 Task: Show guides.
Action: Mouse moved to (84, 62)
Screenshot: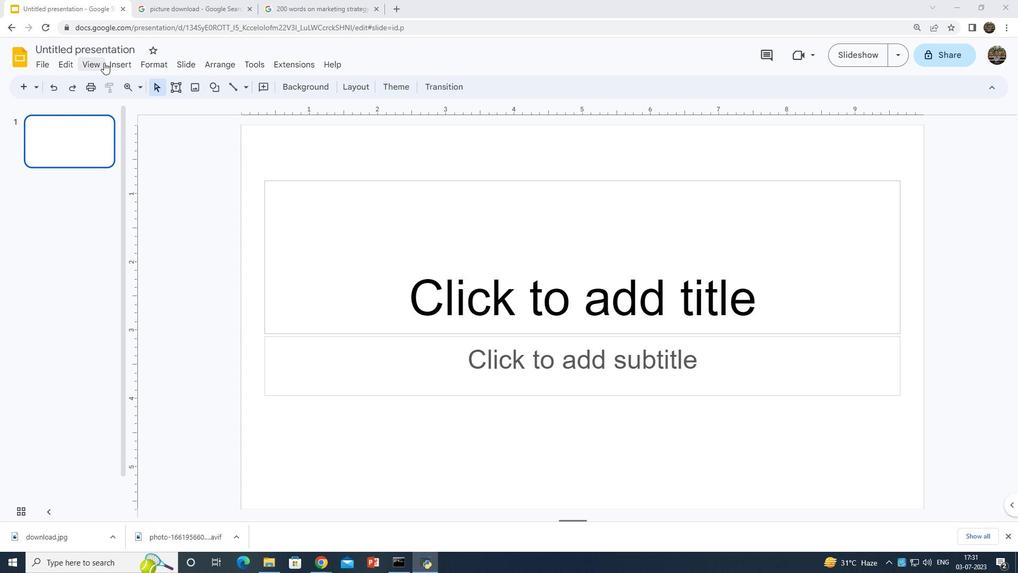 
Action: Mouse pressed left at (84, 62)
Screenshot: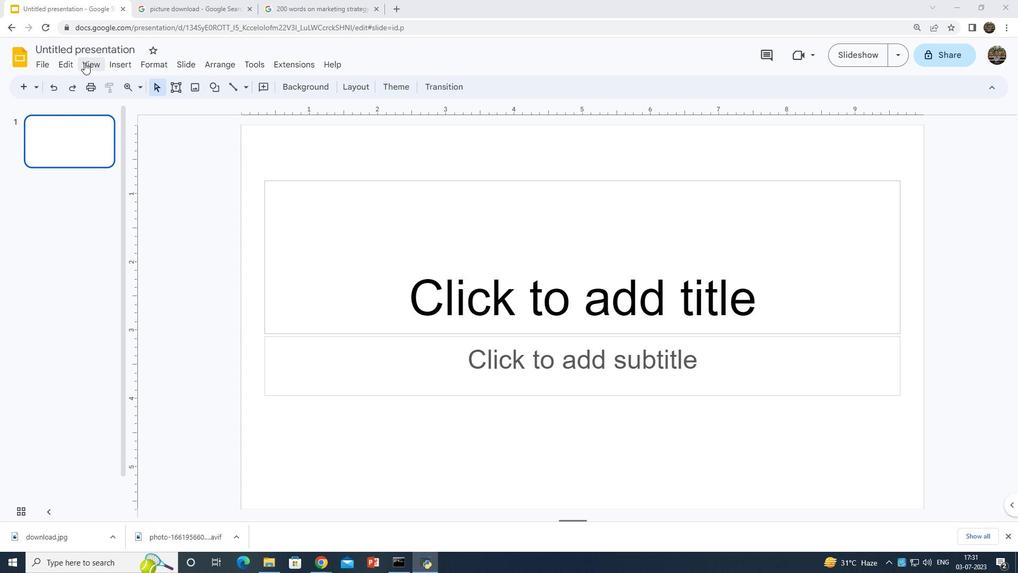 
Action: Mouse moved to (130, 194)
Screenshot: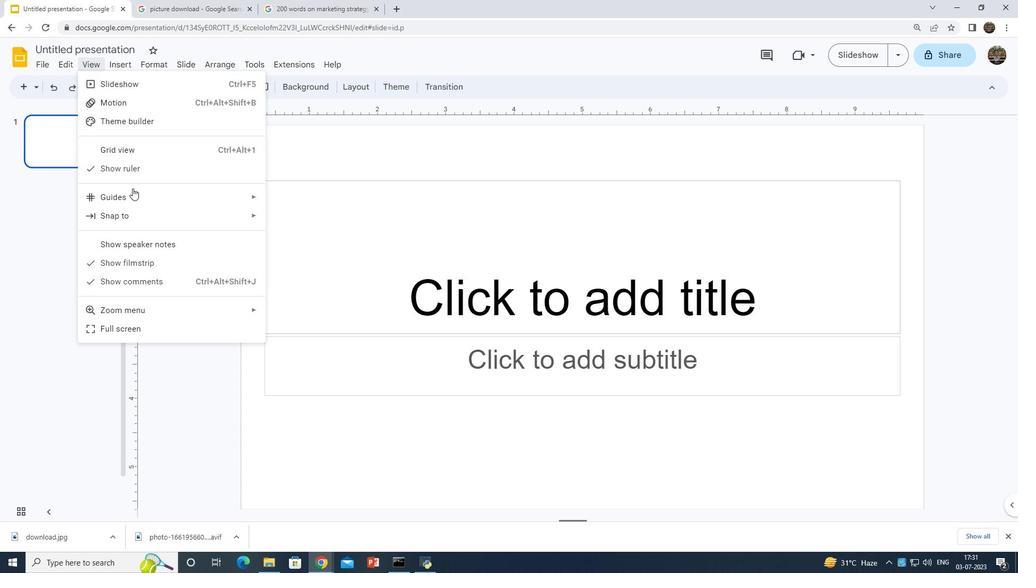 
Action: Mouse pressed left at (130, 194)
Screenshot: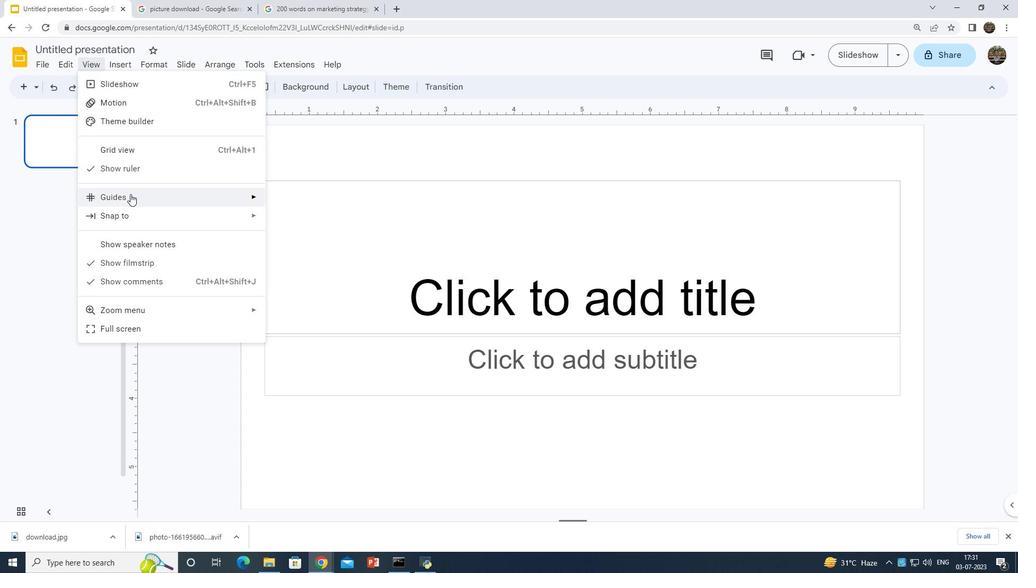 
Action: Mouse moved to (313, 196)
Screenshot: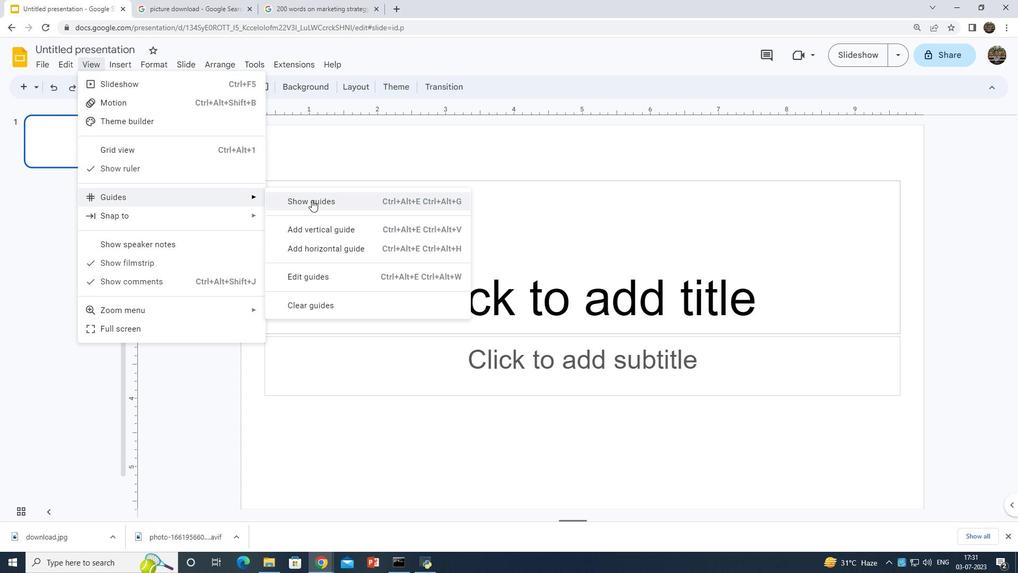 
Action: Mouse pressed left at (313, 196)
Screenshot: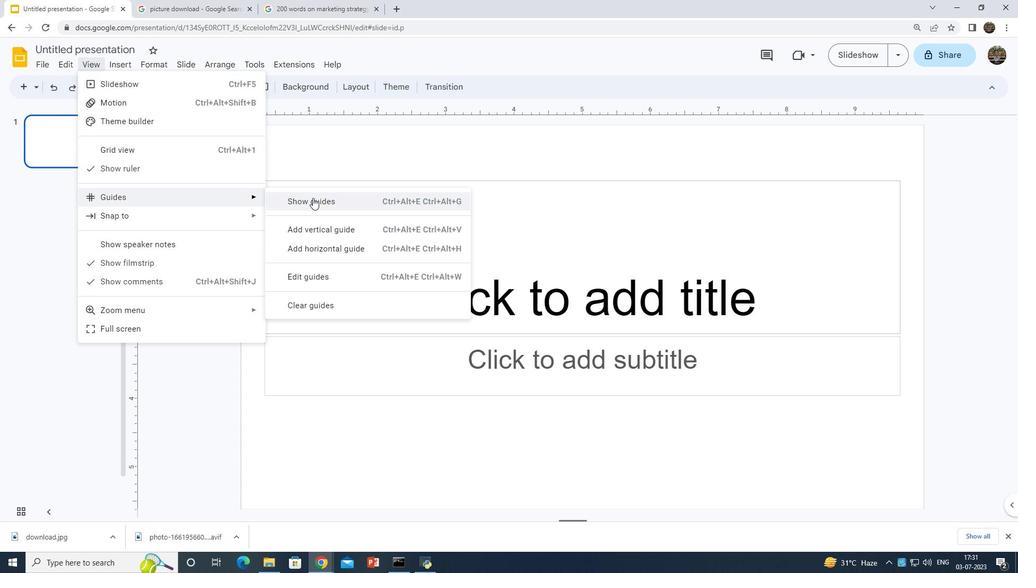 
